 Task: Update the beds of the saved search to 2.
Action: Mouse moved to (431, 332)
Screenshot: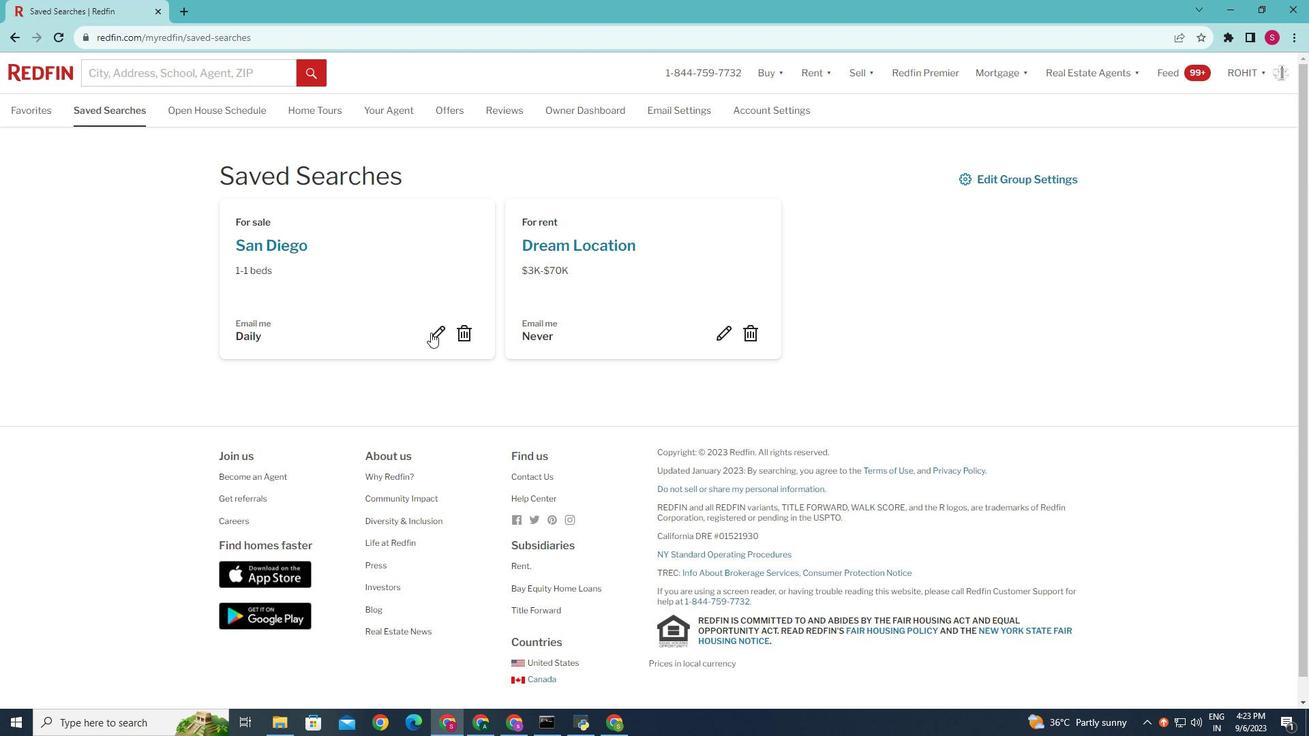 
Action: Mouse pressed left at (431, 332)
Screenshot: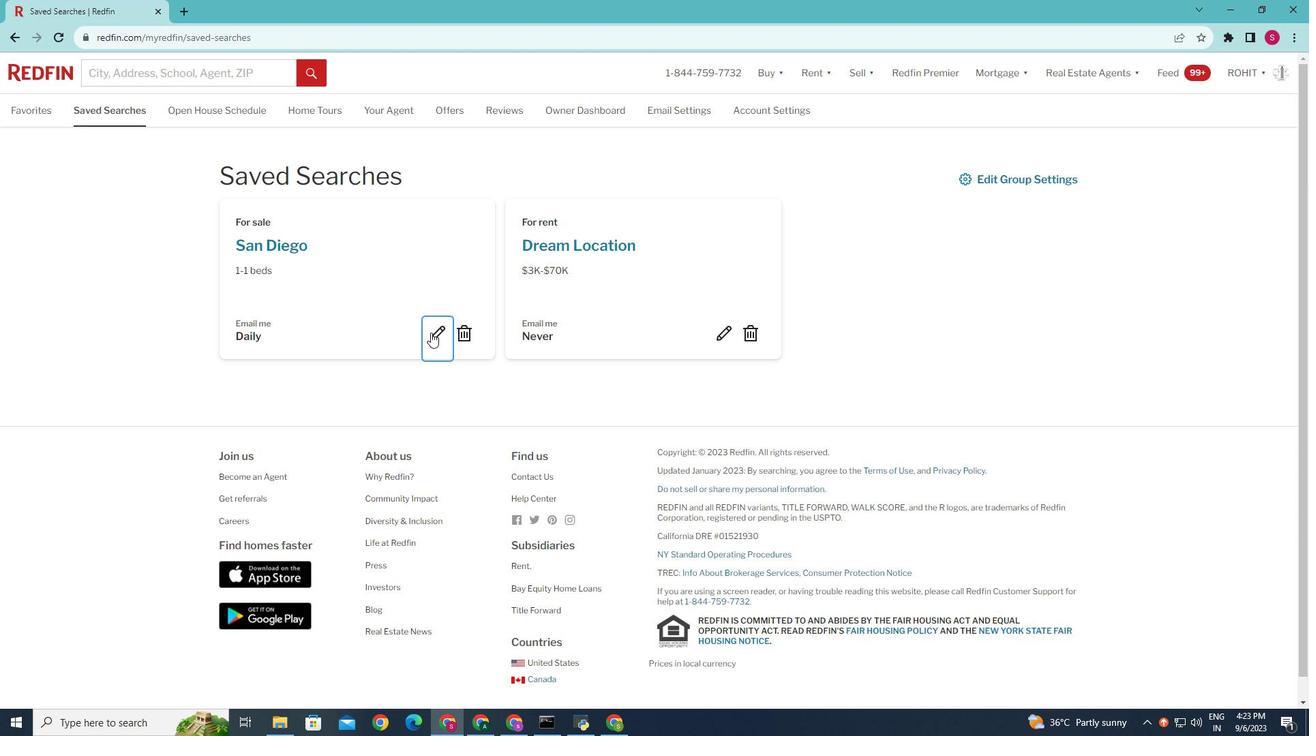 
Action: Mouse moved to (472, 373)
Screenshot: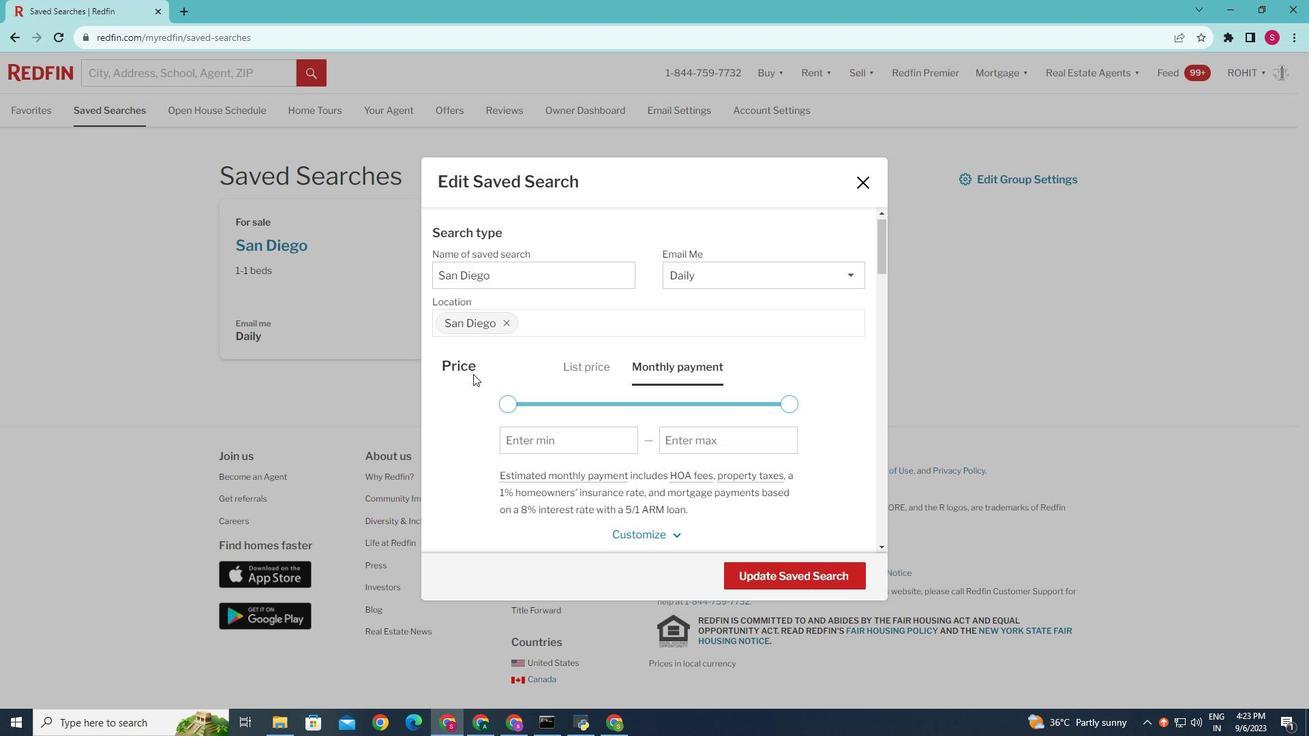 
Action: Mouse scrolled (472, 373) with delta (0, 0)
Screenshot: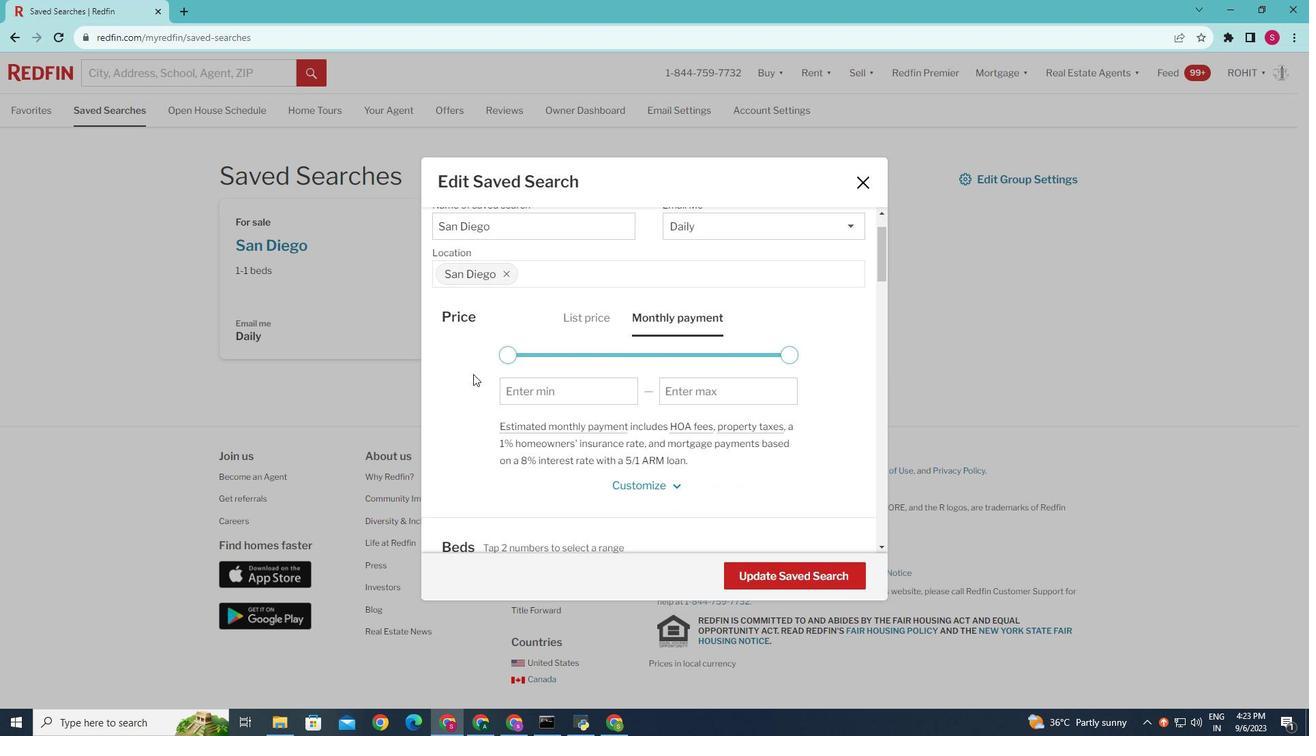 
Action: Mouse moved to (473, 374)
Screenshot: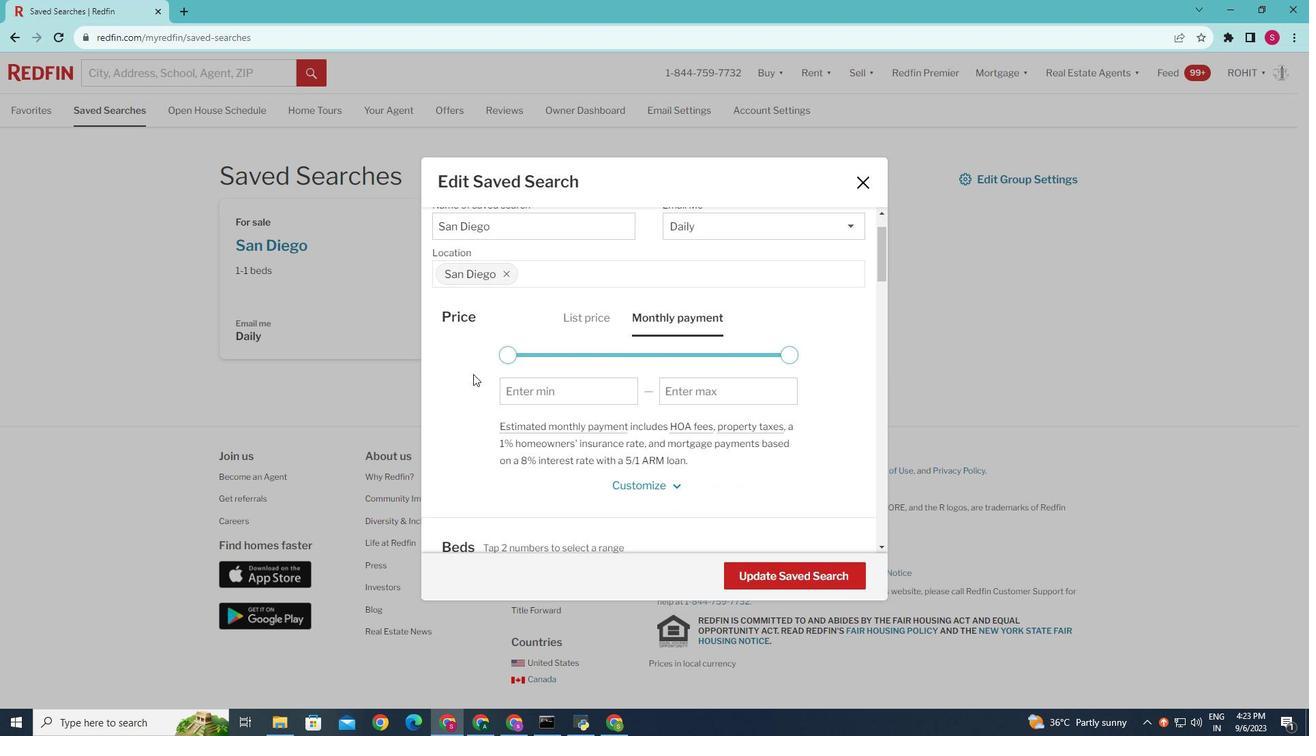 
Action: Mouse scrolled (473, 373) with delta (0, 0)
Screenshot: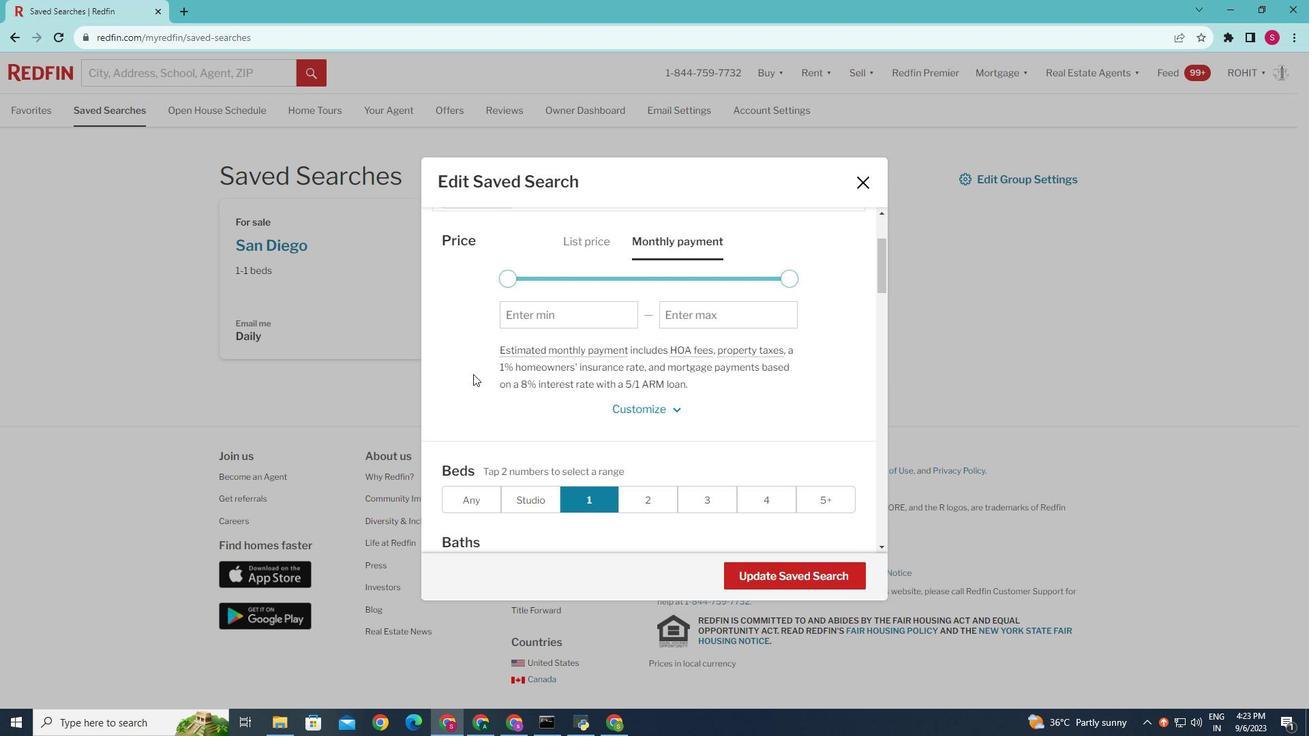 
Action: Mouse moved to (499, 392)
Screenshot: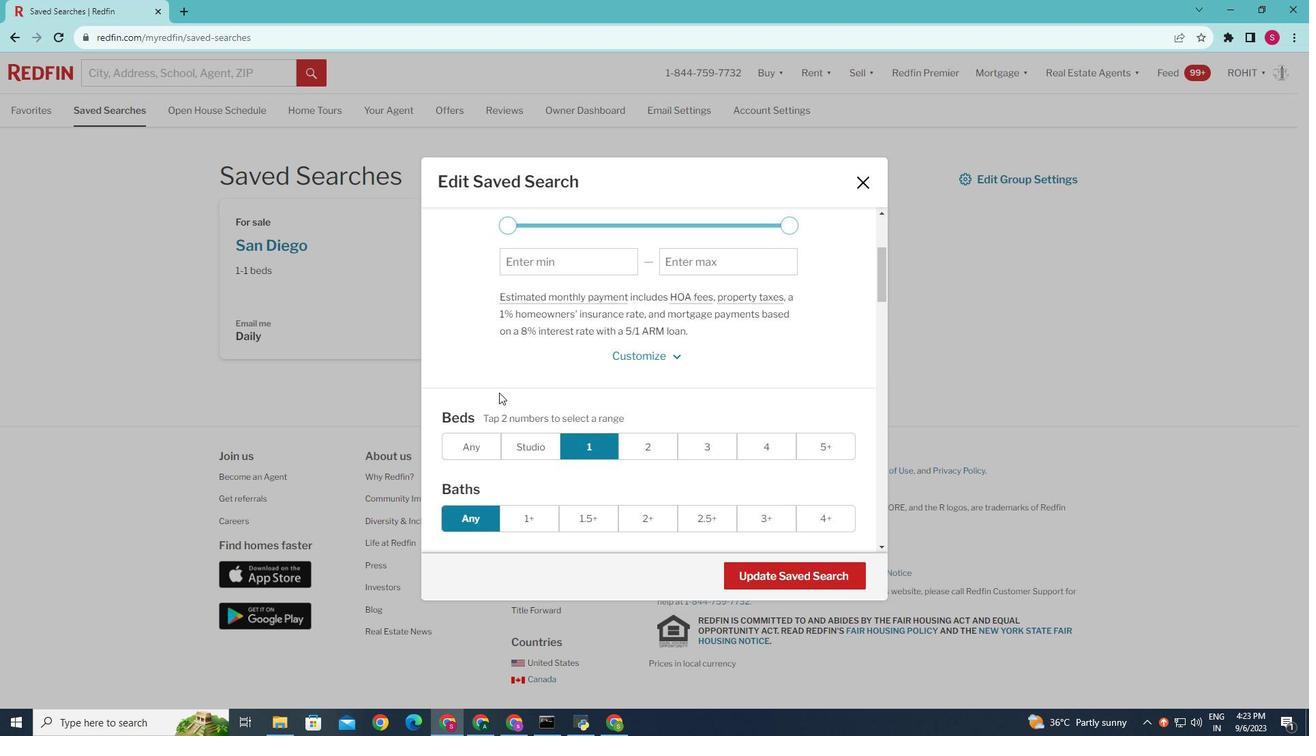 
Action: Mouse scrolled (499, 391) with delta (0, 0)
Screenshot: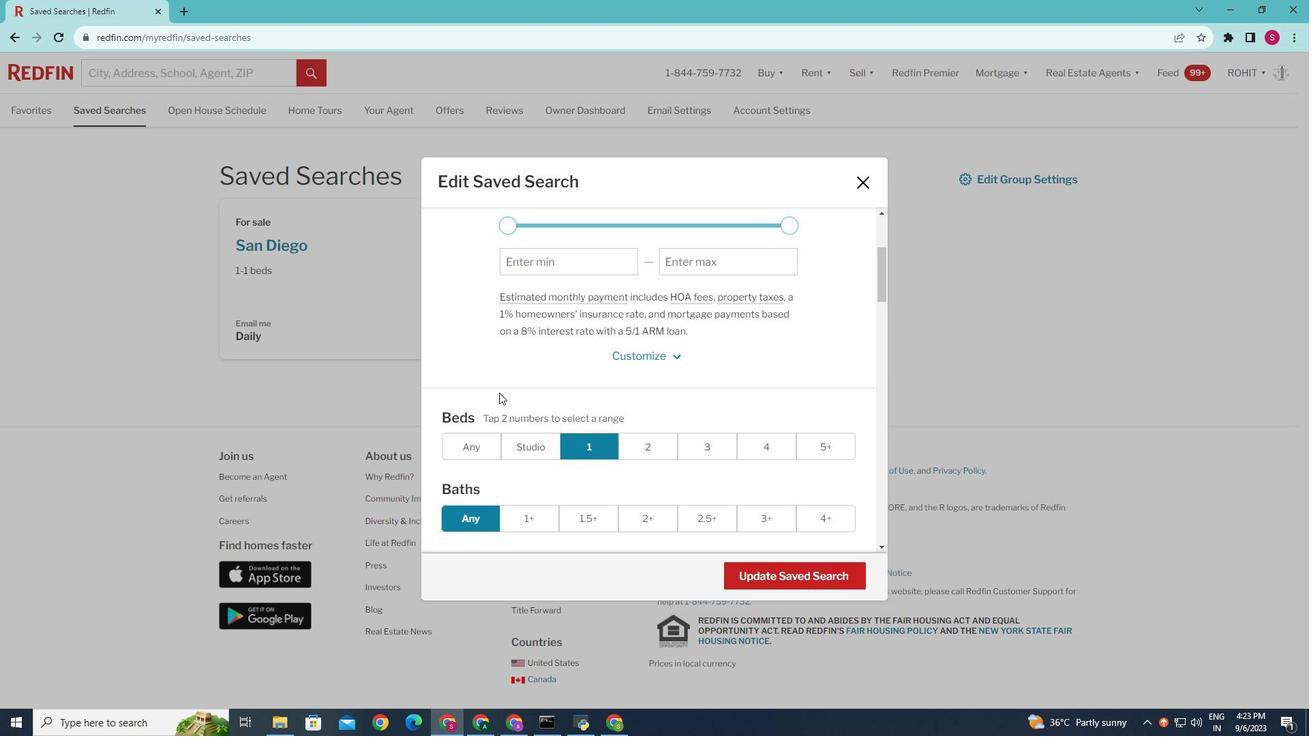 
Action: Mouse moved to (499, 392)
Screenshot: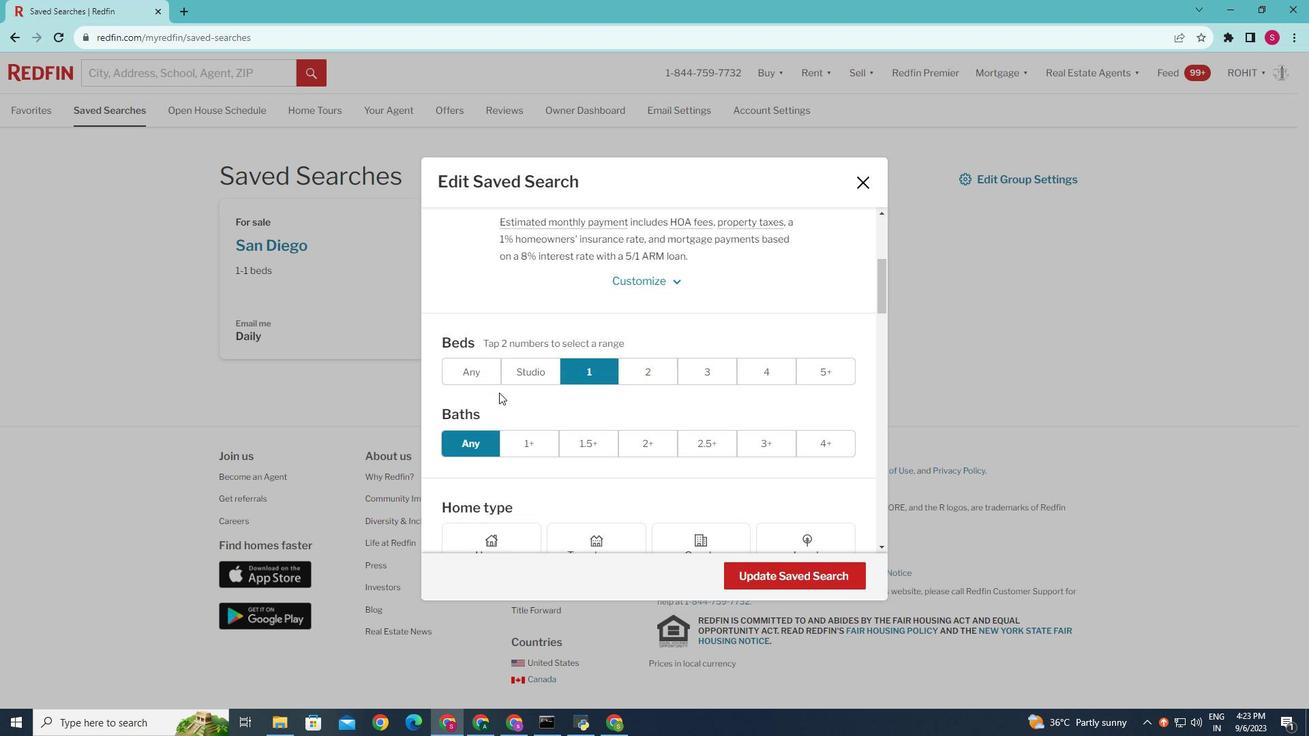 
Action: Mouse scrolled (499, 391) with delta (0, 0)
Screenshot: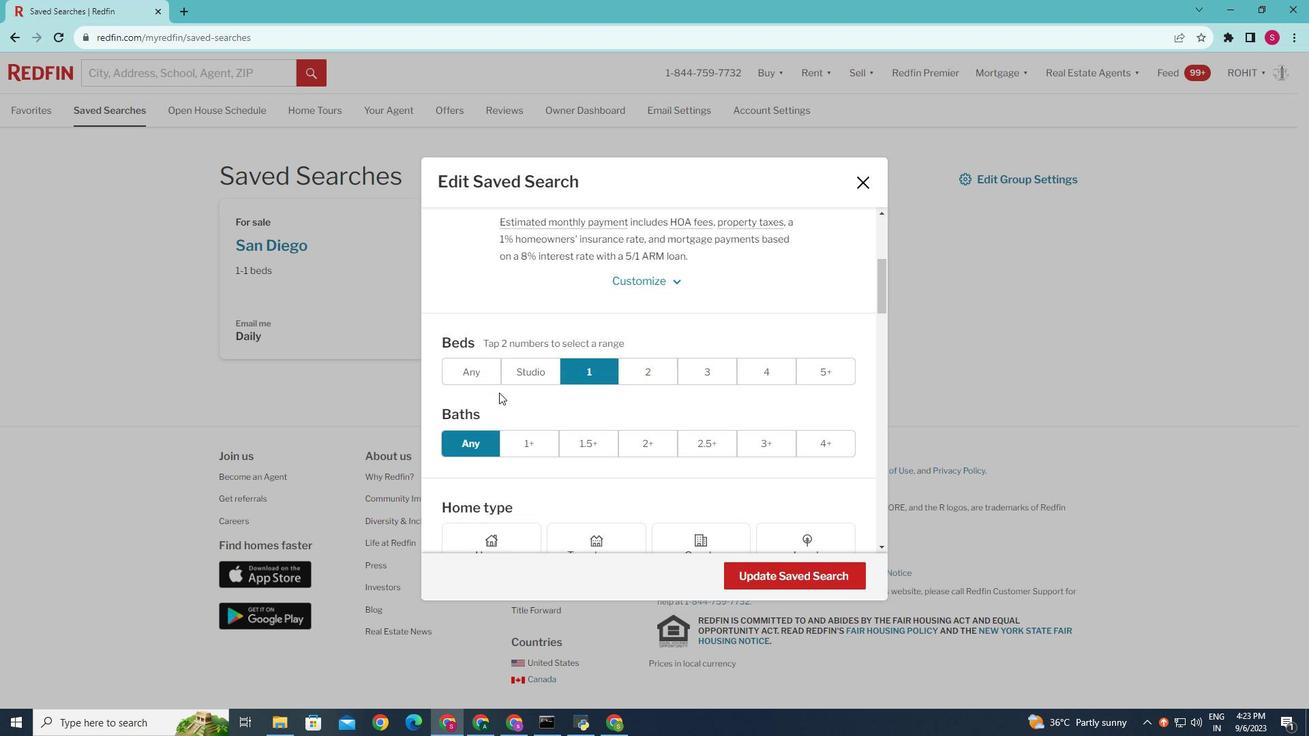 
Action: Mouse moved to (639, 355)
Screenshot: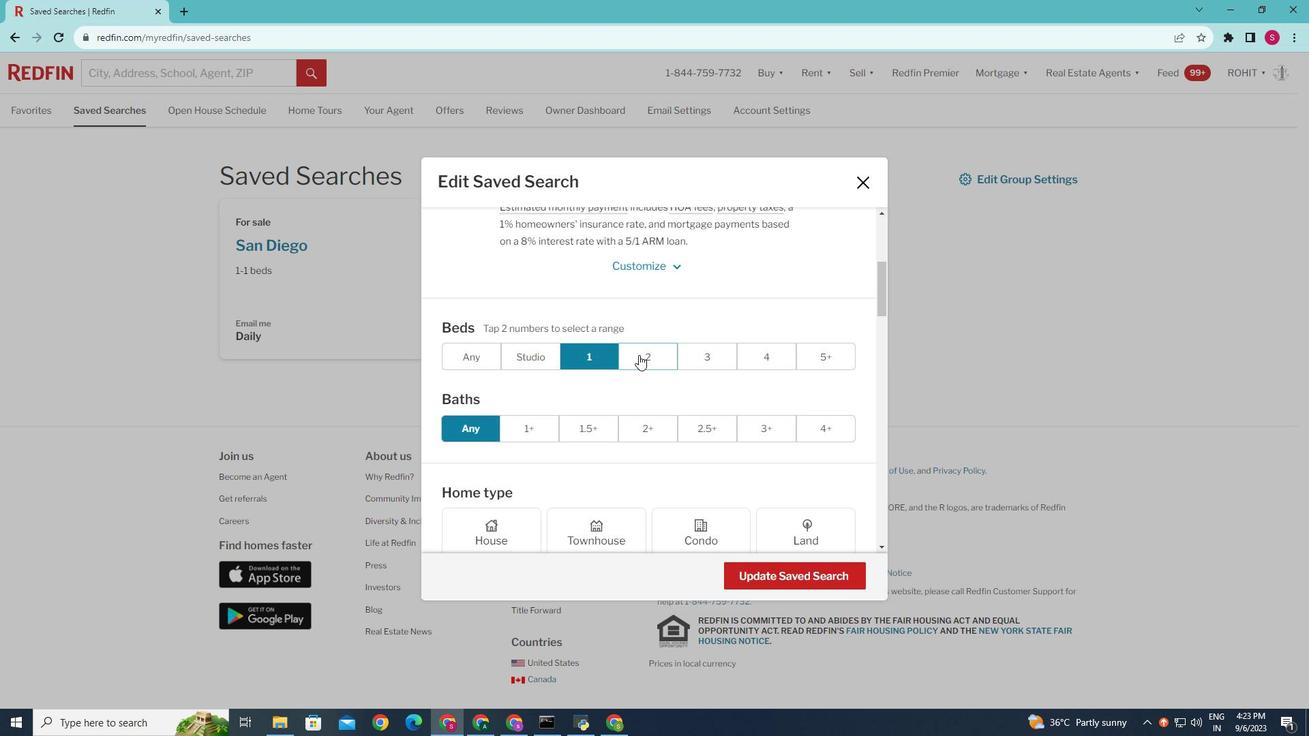
Action: Mouse pressed left at (639, 355)
Screenshot: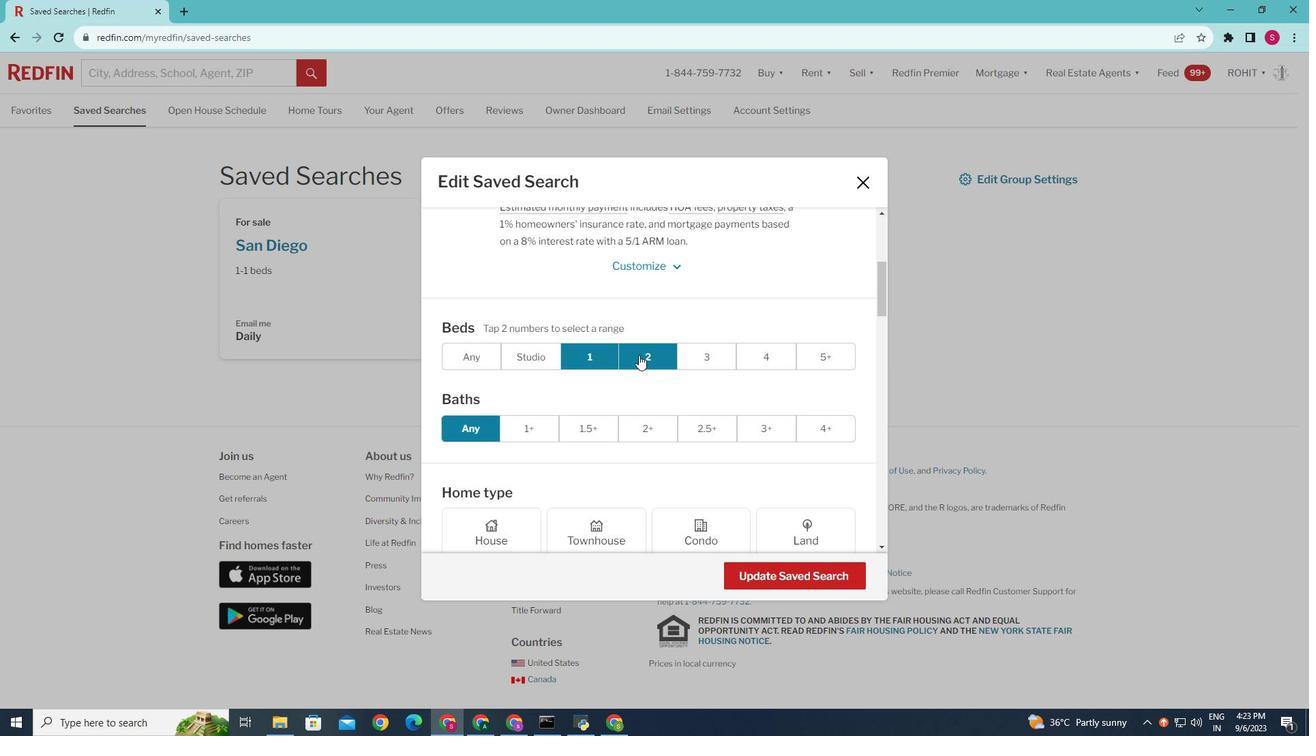 
Action: Mouse pressed left at (639, 355)
Screenshot: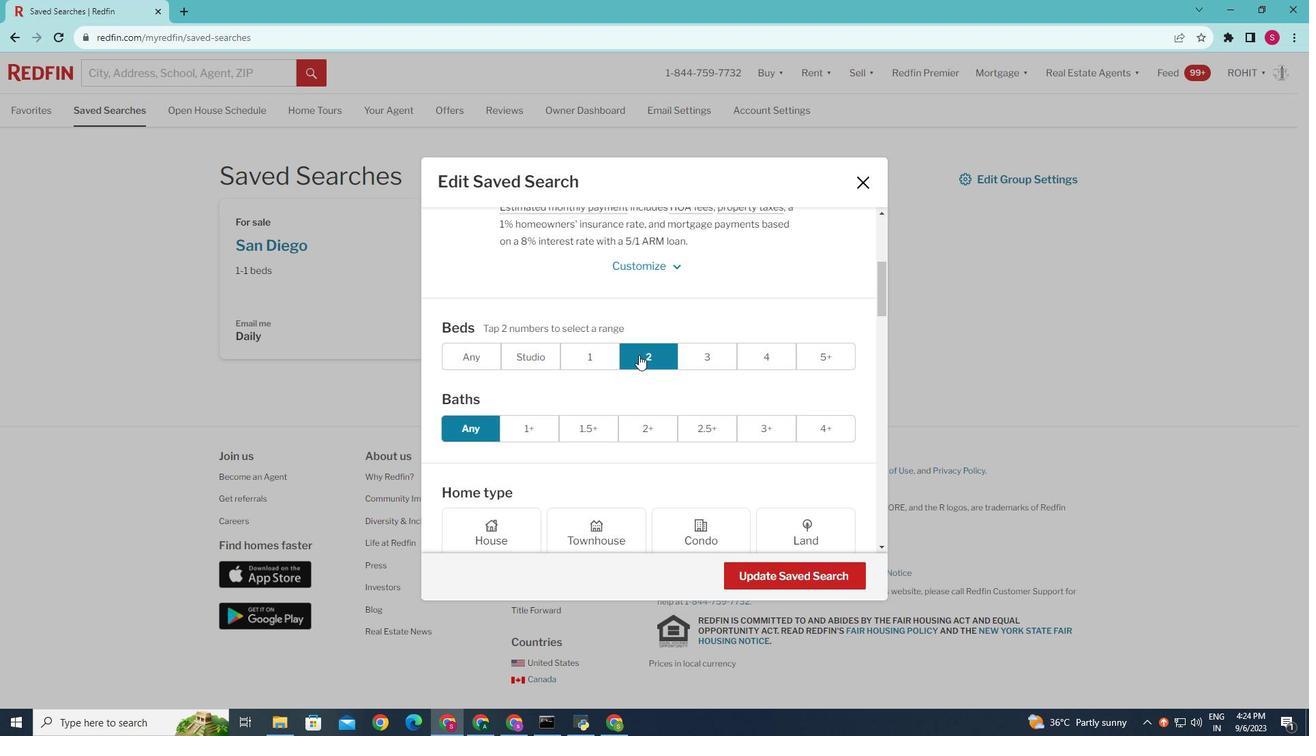 
Action: Mouse moved to (755, 573)
Screenshot: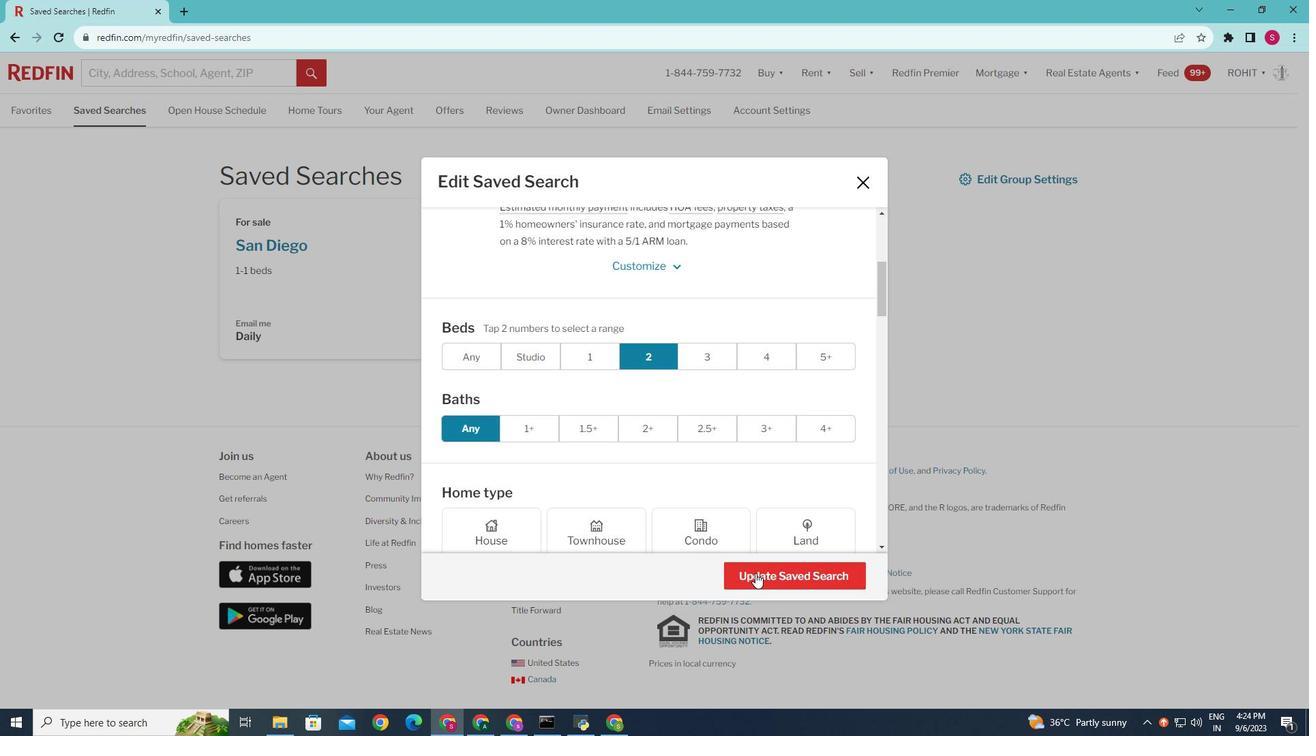 
Action: Mouse pressed left at (755, 573)
Screenshot: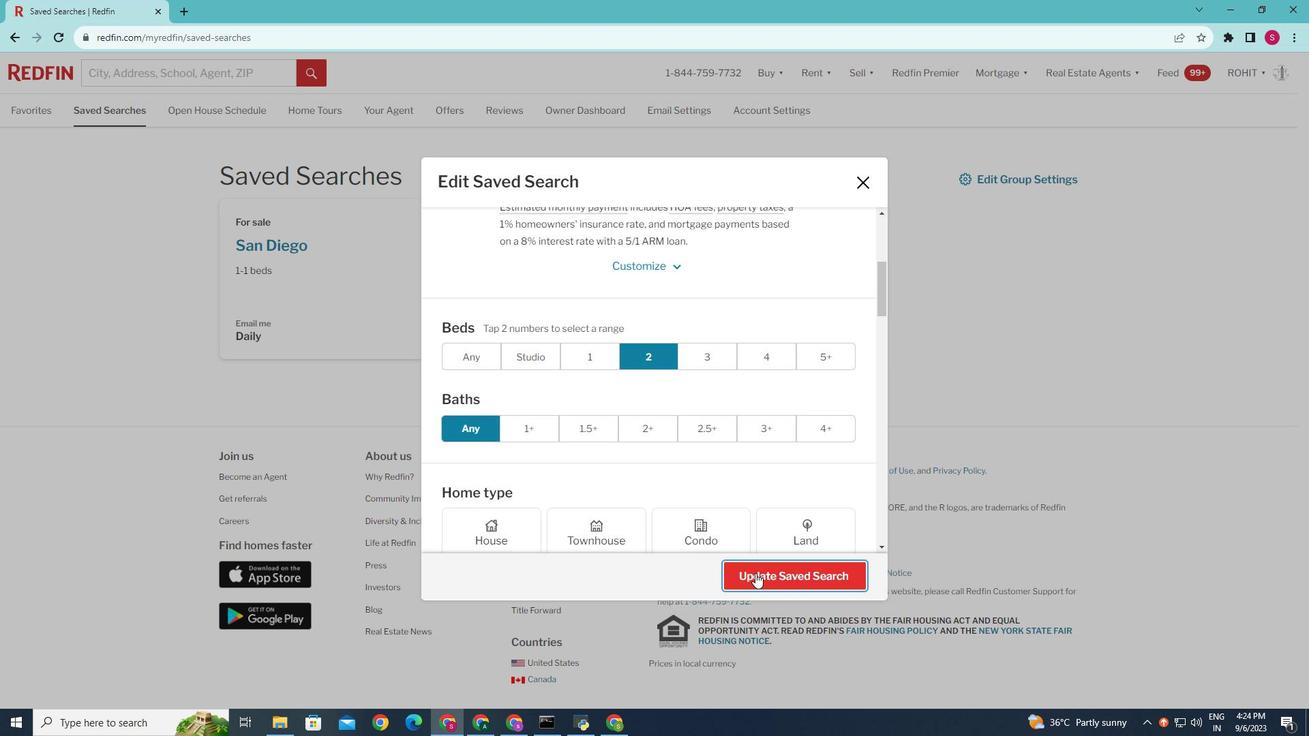 
Action: Mouse moved to (675, 501)
Screenshot: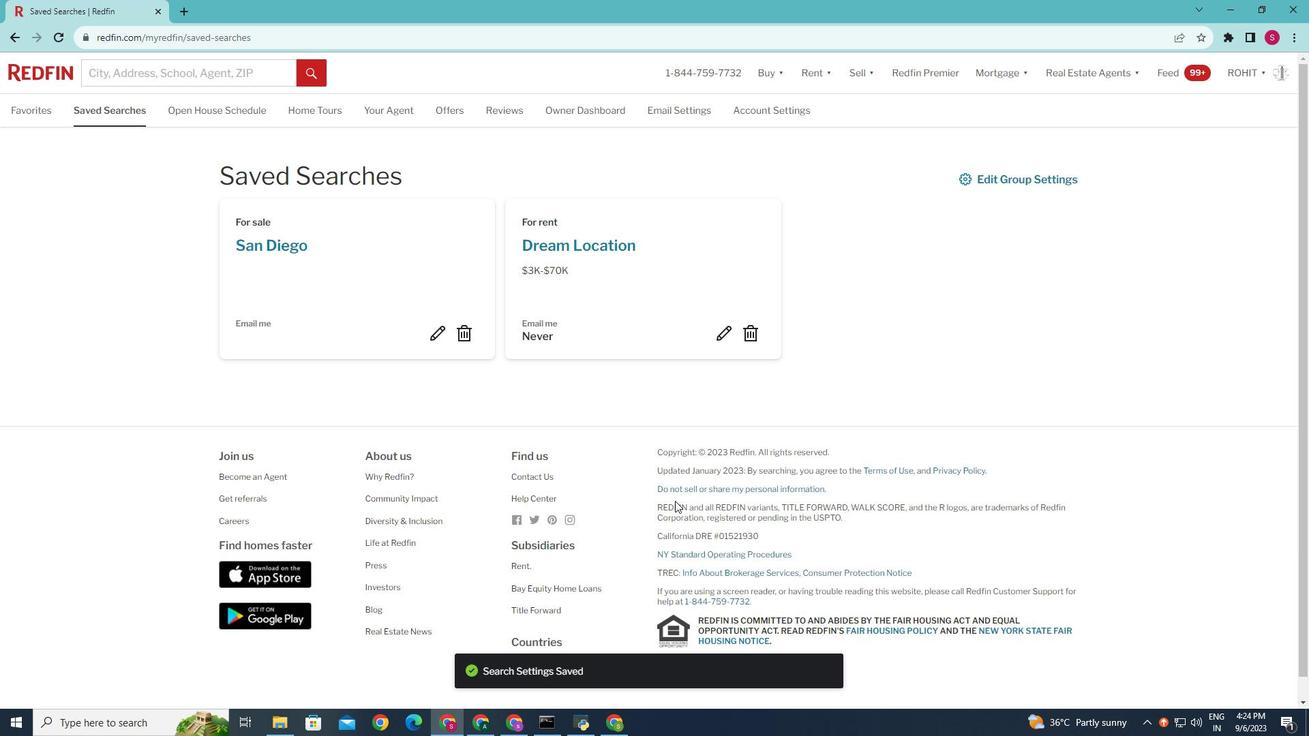 
